 Task: Use the formula "RANK.AVG" in spreadsheet "Project portfolio".
Action: Mouse moved to (109, 177)
Screenshot: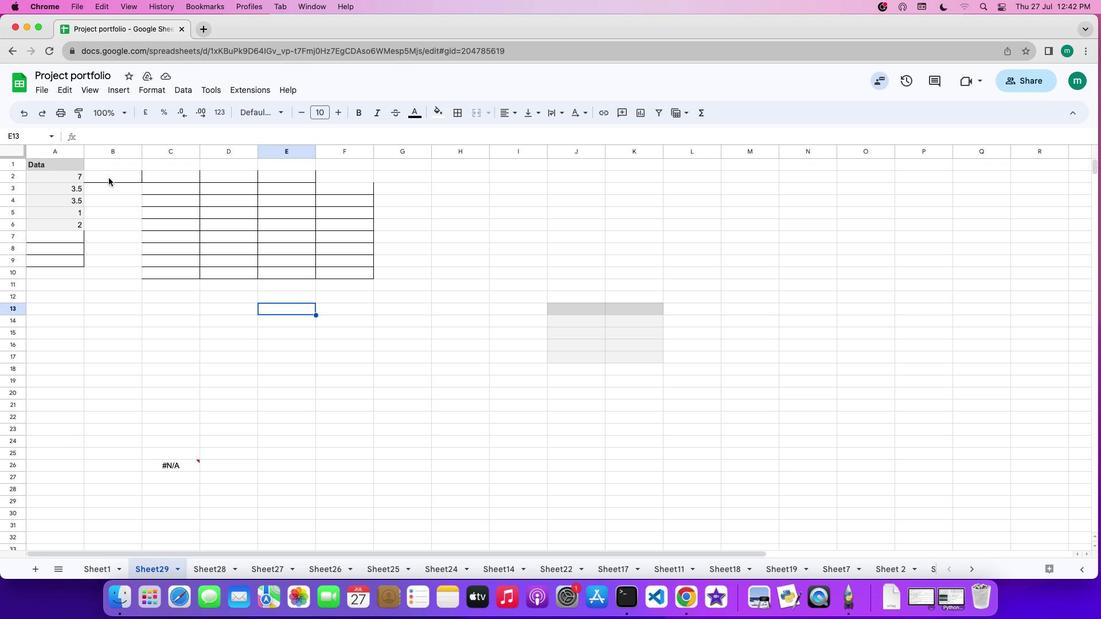 
Action: Mouse pressed left at (109, 177)
Screenshot: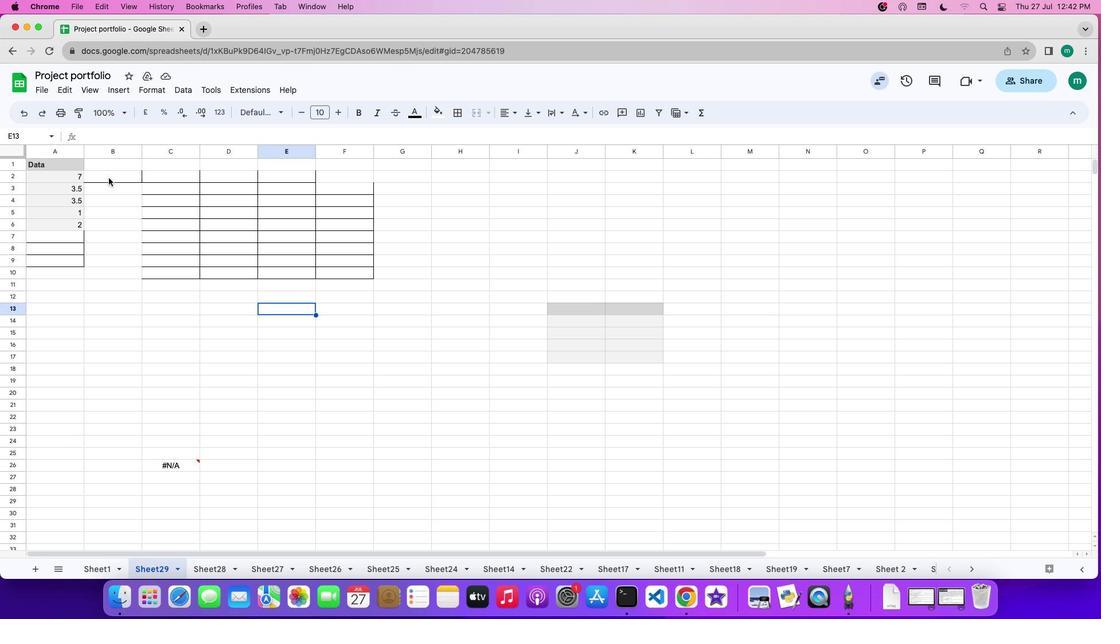 
Action: Mouse pressed left at (109, 177)
Screenshot: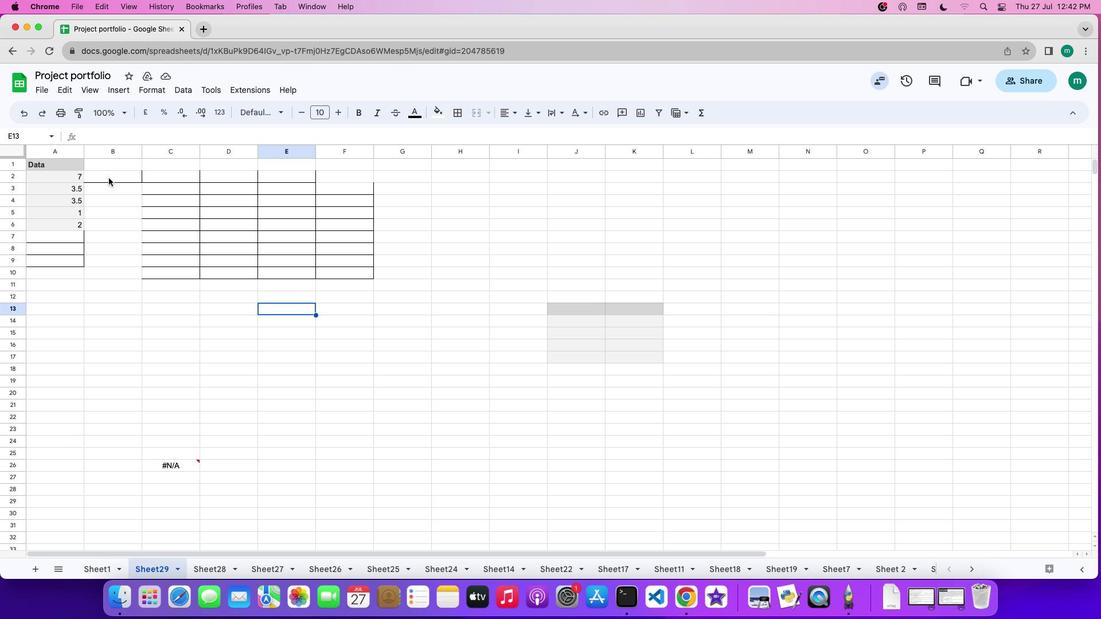 
Action: Key pressed '='
Screenshot: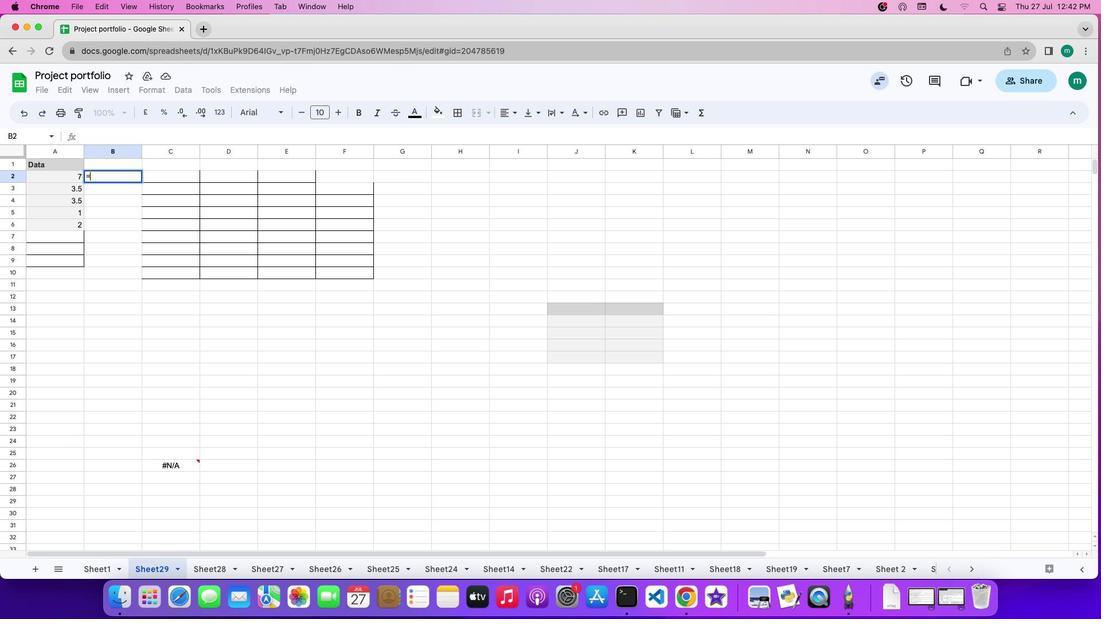 
Action: Mouse moved to (700, 111)
Screenshot: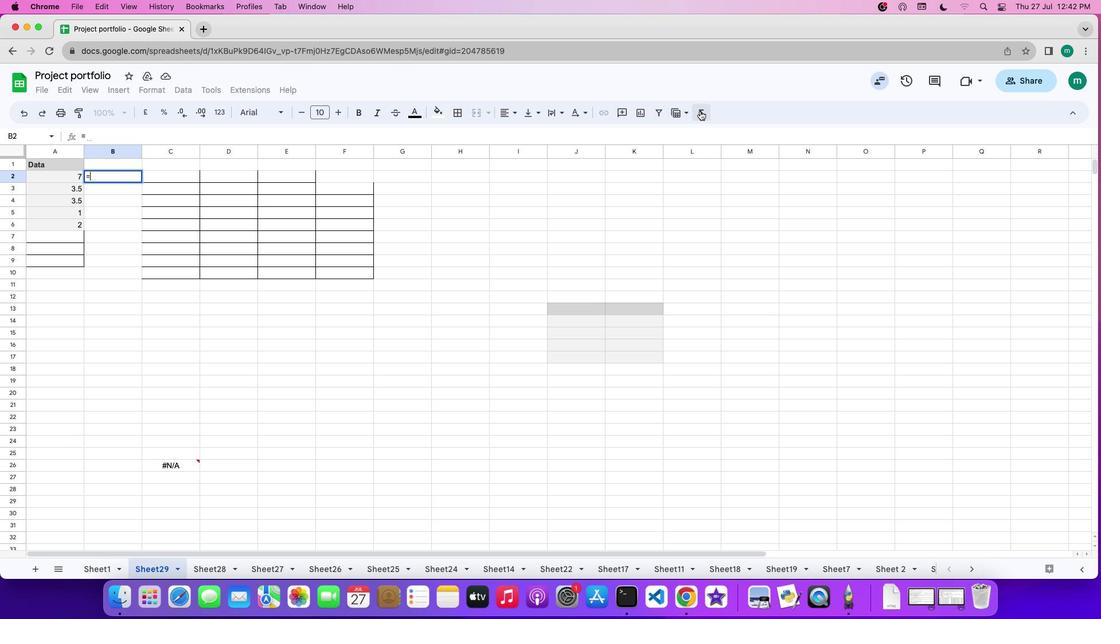 
Action: Mouse pressed left at (700, 111)
Screenshot: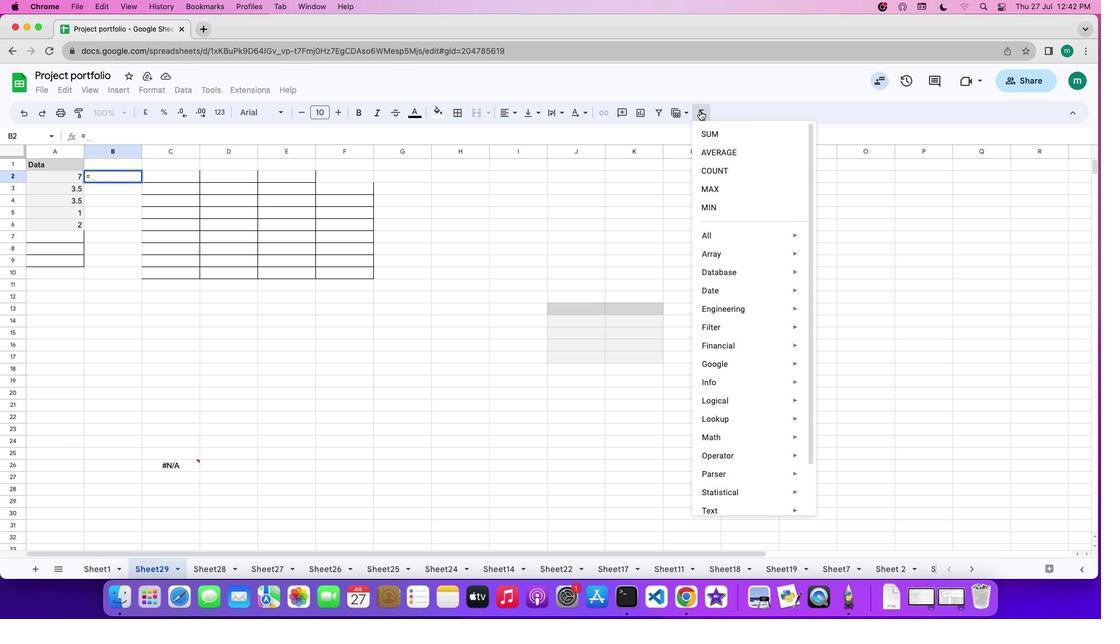 
Action: Mouse moved to (846, 398)
Screenshot: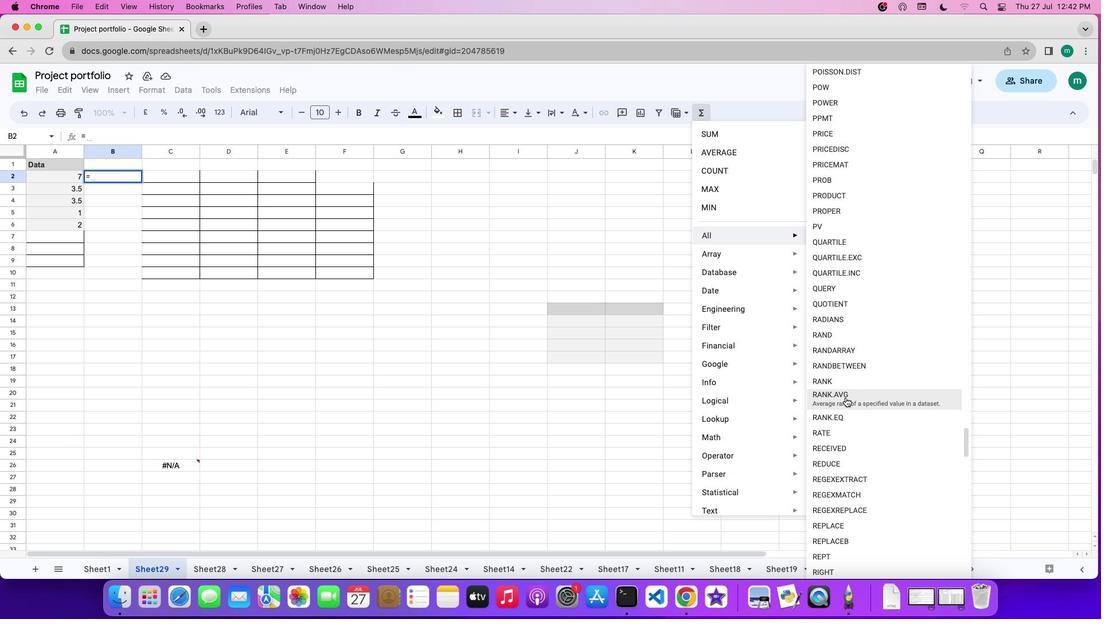 
Action: Mouse pressed left at (846, 398)
Screenshot: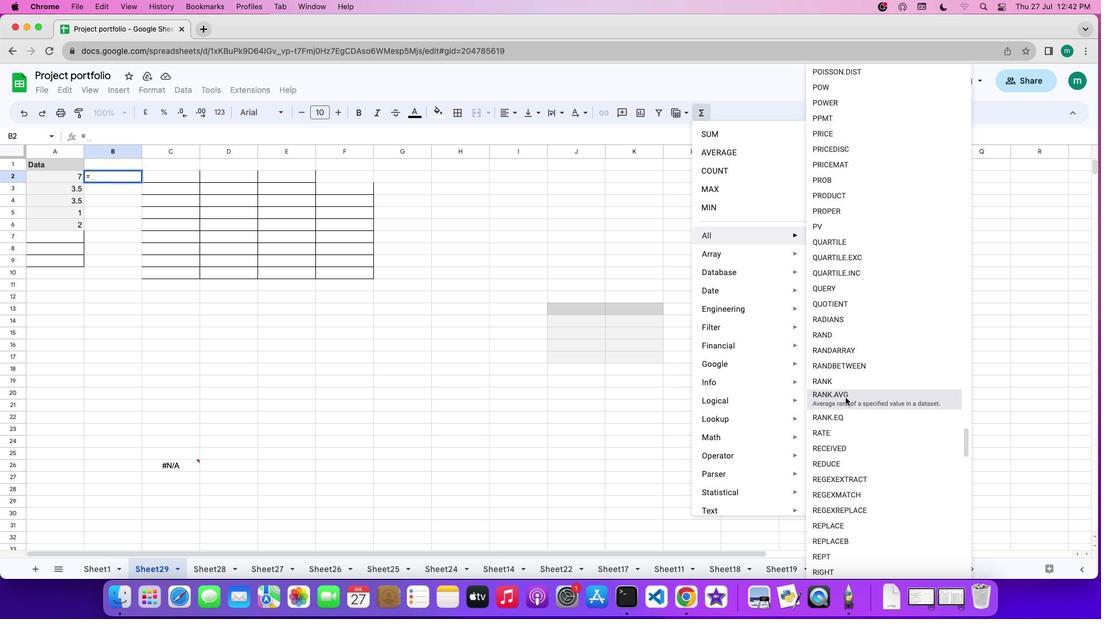 
Action: Mouse moved to (65, 188)
Screenshot: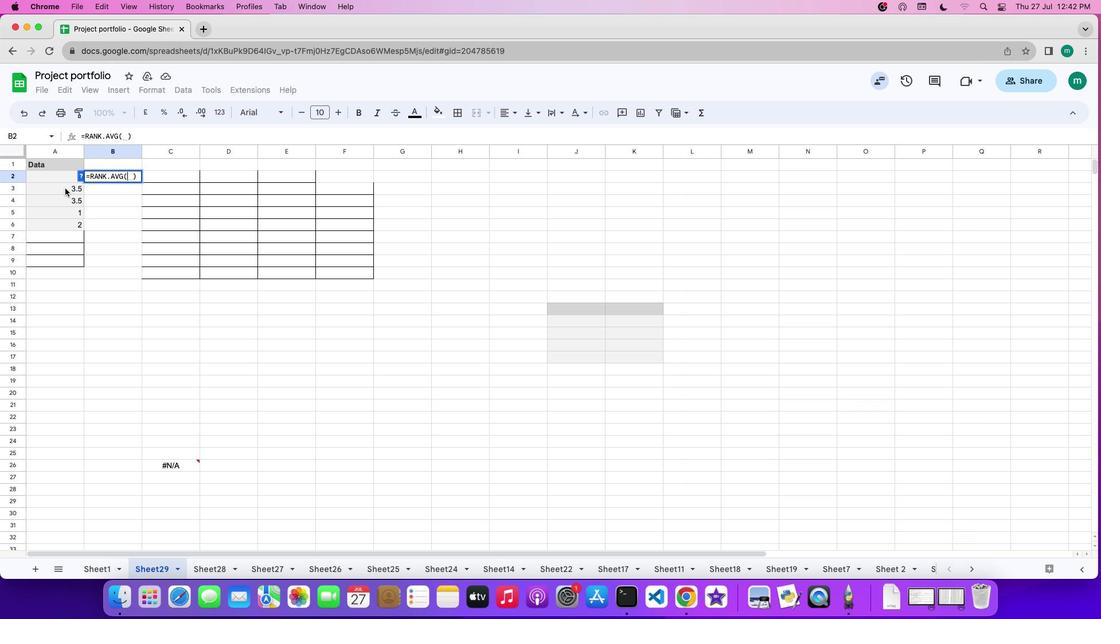 
Action: Mouse pressed left at (65, 188)
Screenshot: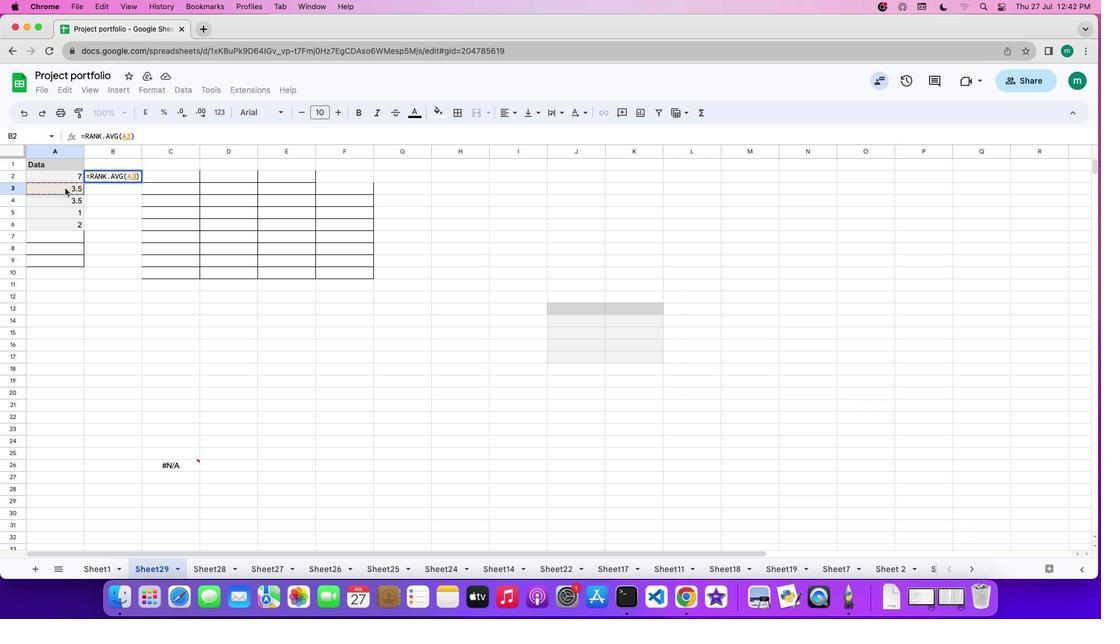 
Action: Key pressed ','
Screenshot: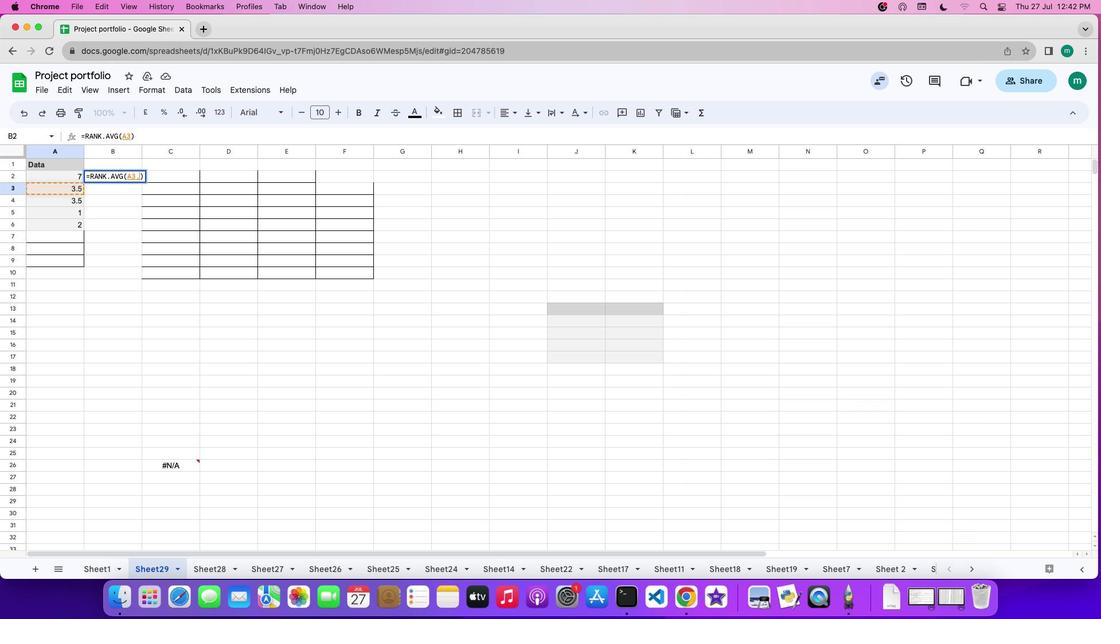 
Action: Mouse moved to (57, 175)
Screenshot: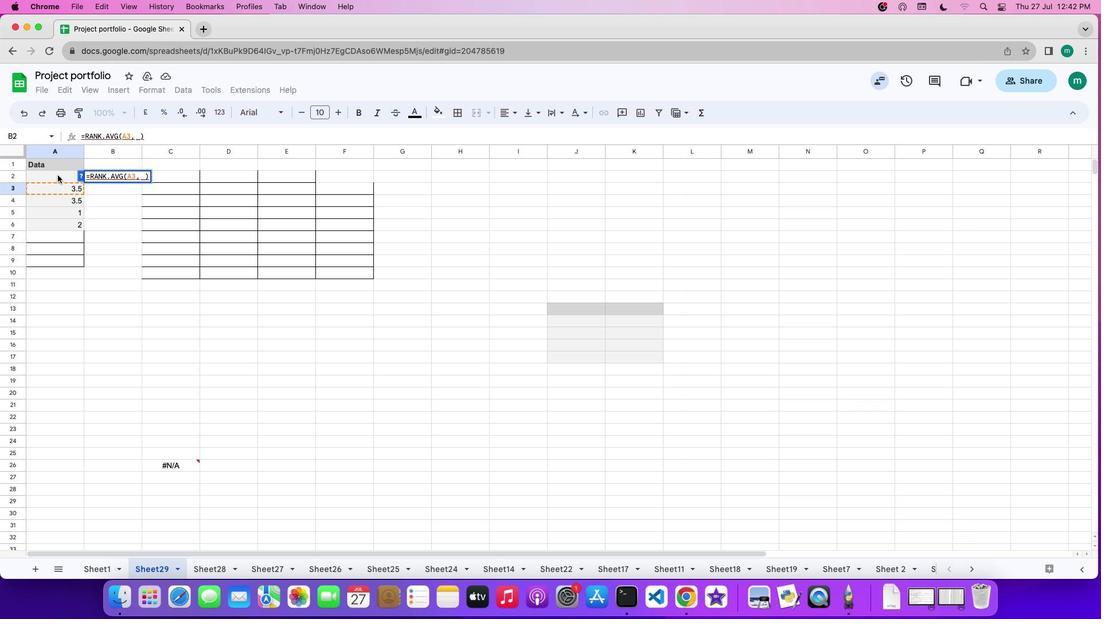 
Action: Mouse pressed left at (57, 175)
Screenshot: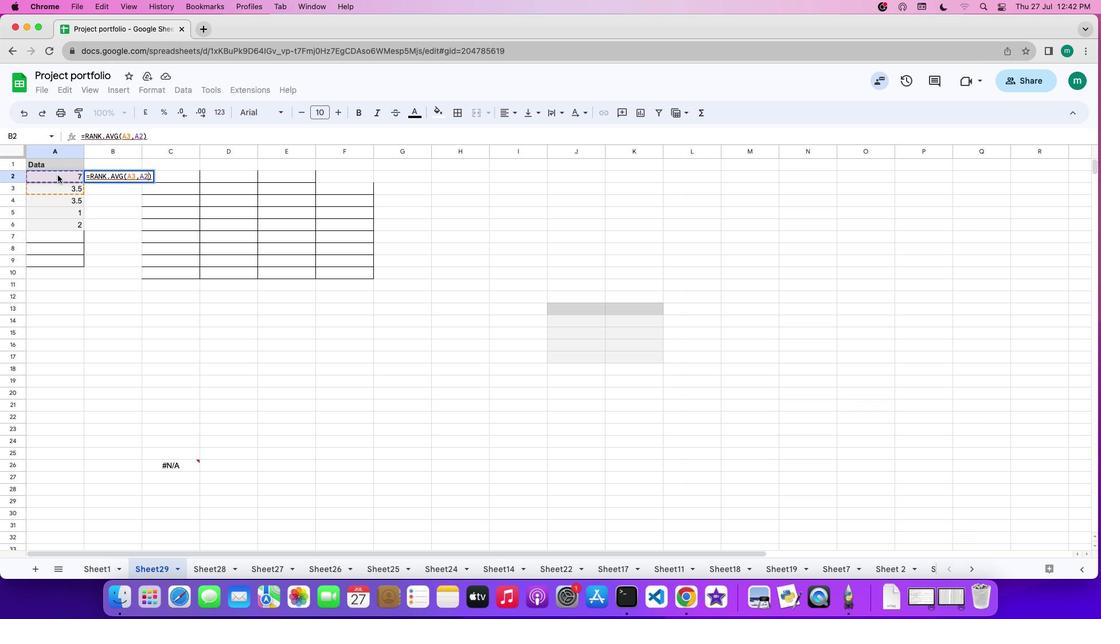 
Action: Mouse moved to (53, 224)
Screenshot: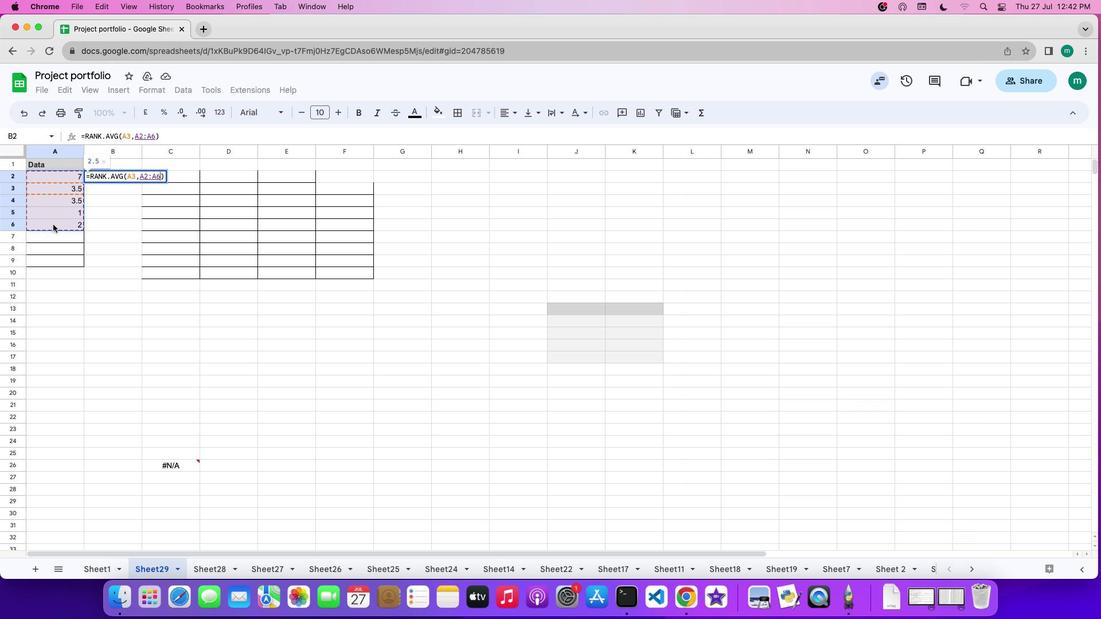 
Action: Key pressed ',''1'Key.enter
Screenshot: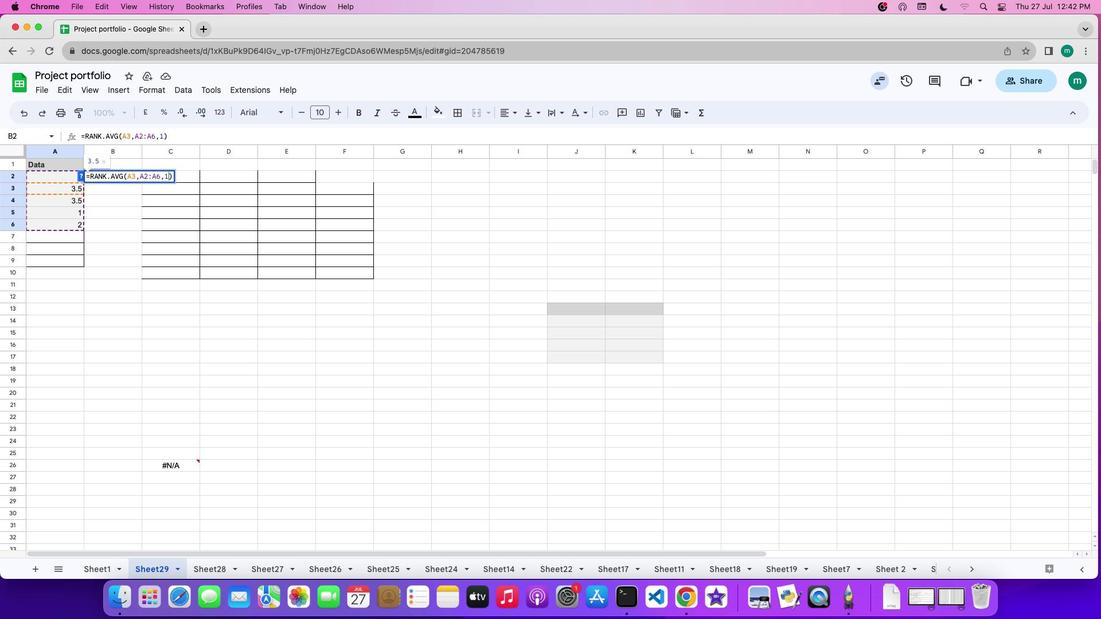 
